 Task: Create Card Card0000000128 in Board Board0000000032 in Workspace WS0000000011 in Trello. Create Card Card0000000129 in Board Board0000000033 in Workspace WS0000000011 in Trello. Create Card Card0000000130 in Board Board0000000033 in Workspace WS0000000011 in Trello. Create Card Card0000000131 in Board Board0000000033 in Workspace WS0000000011 in Trello. Create Card Card0000000132 in Board Board0000000033 in Workspace WS0000000011 in Trello
Action: Mouse moved to (307, 285)
Screenshot: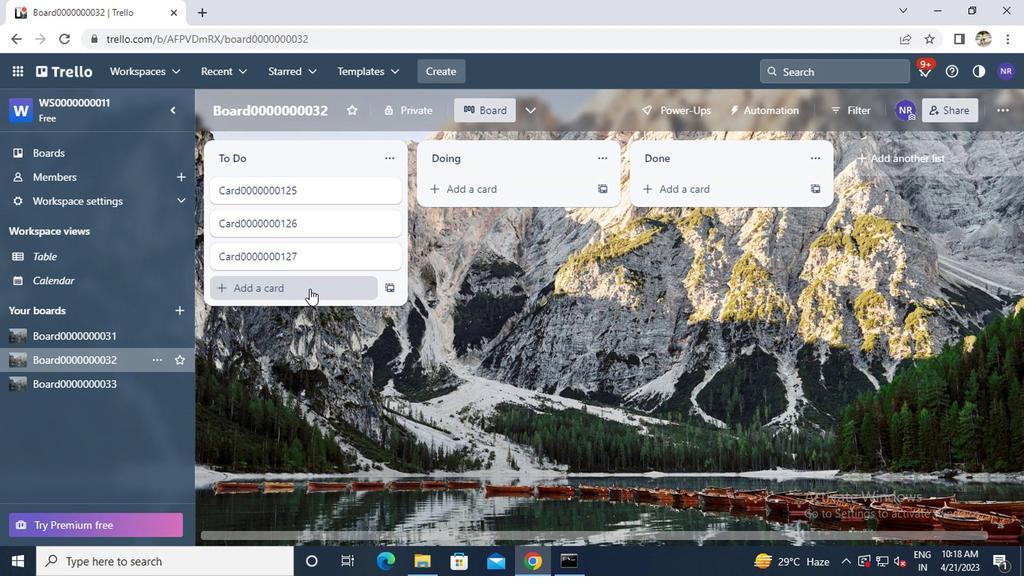 
Action: Mouse pressed left at (307, 285)
Screenshot: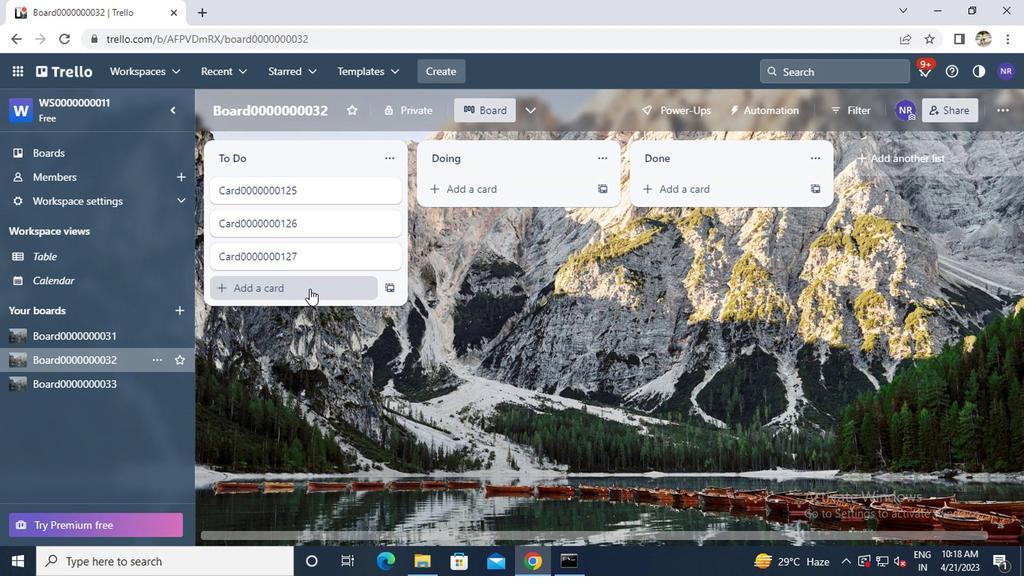
Action: Key pressed <Key.caps_lock>c<Key.caps_lock>ard0000000128
Screenshot: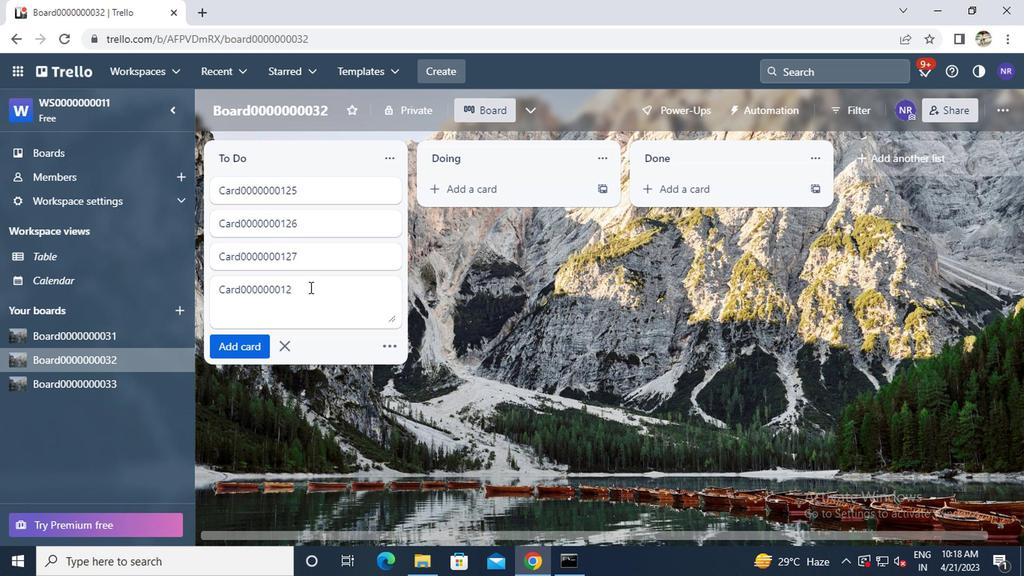 
Action: Mouse moved to (247, 341)
Screenshot: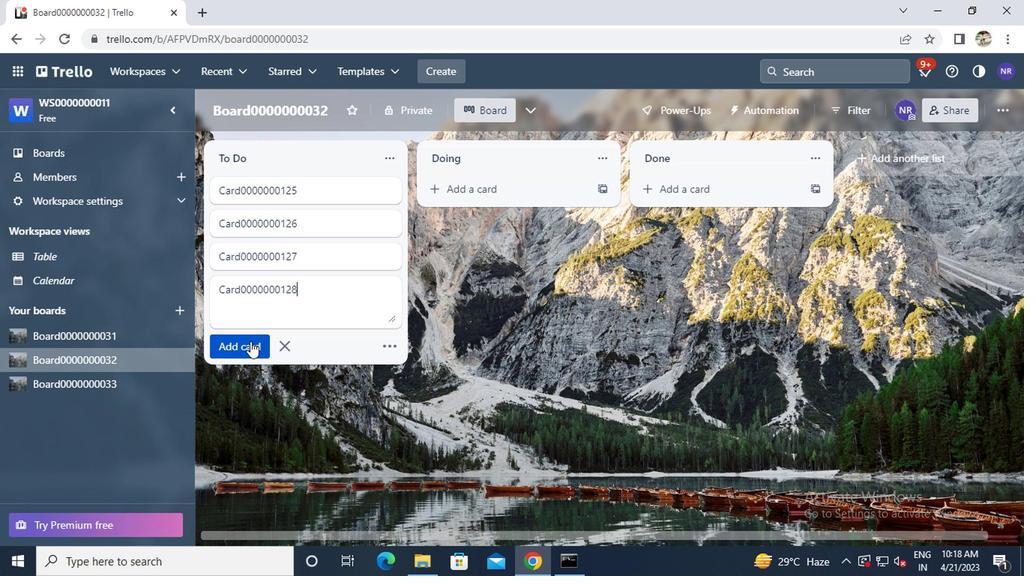 
Action: Mouse pressed left at (247, 341)
Screenshot: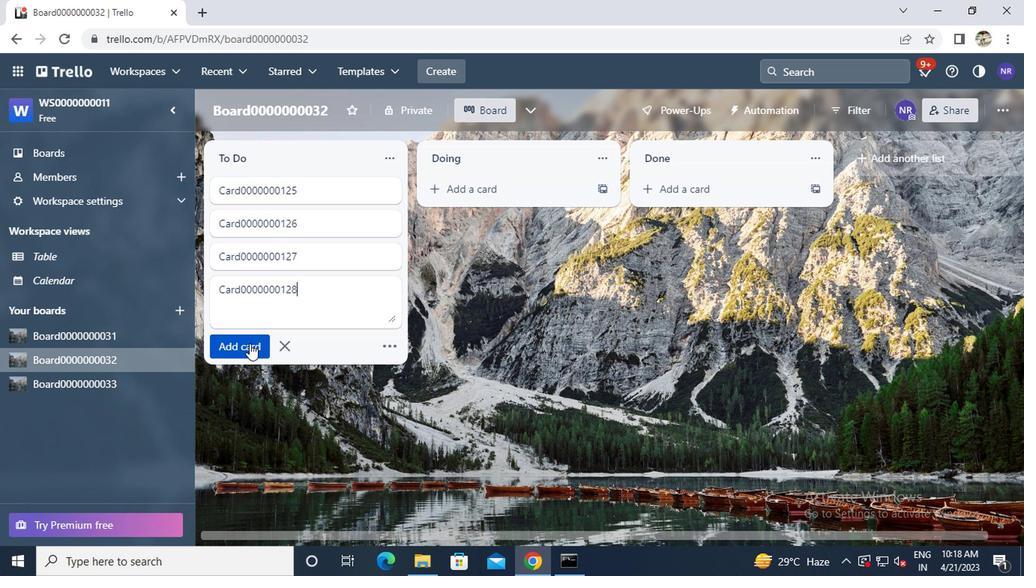 
Action: Mouse moved to (104, 379)
Screenshot: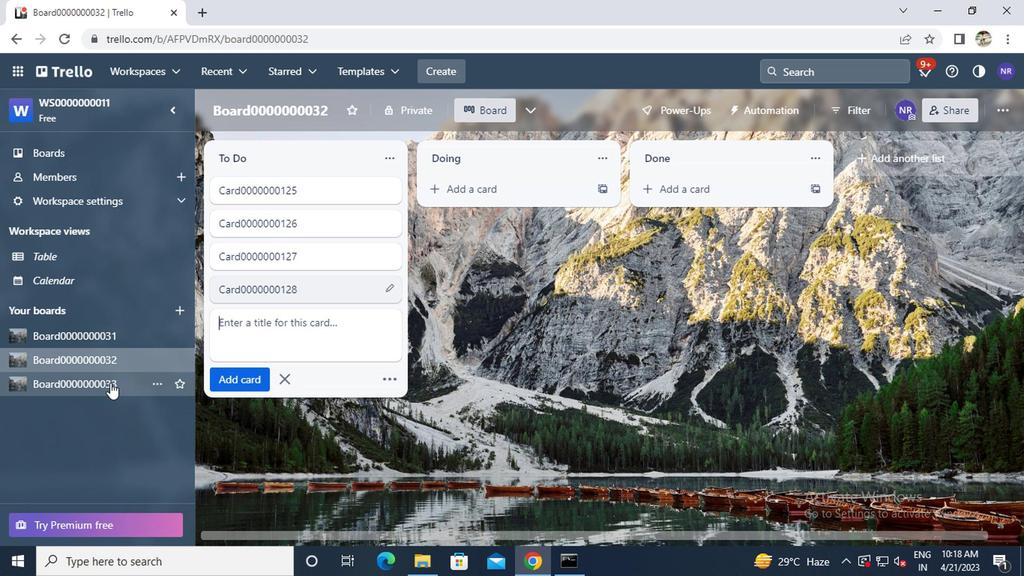 
Action: Mouse pressed left at (104, 379)
Screenshot: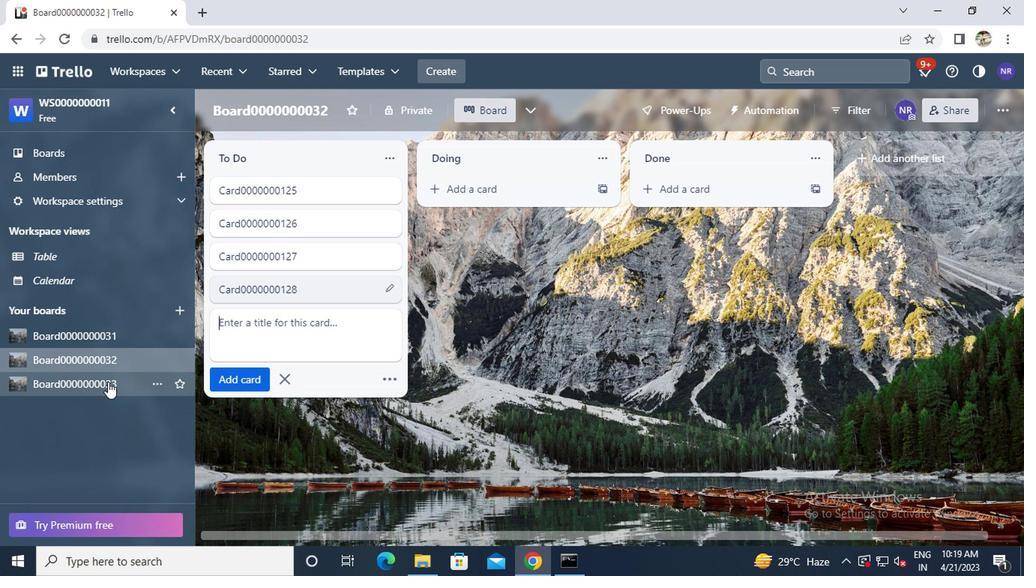 
Action: Mouse moved to (288, 211)
Screenshot: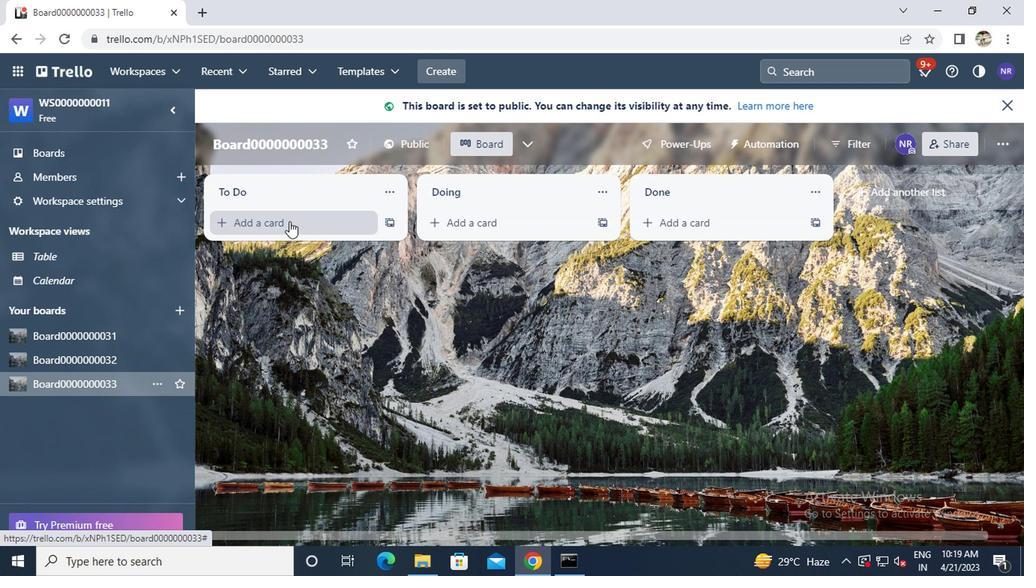 
Action: Mouse pressed left at (288, 211)
Screenshot: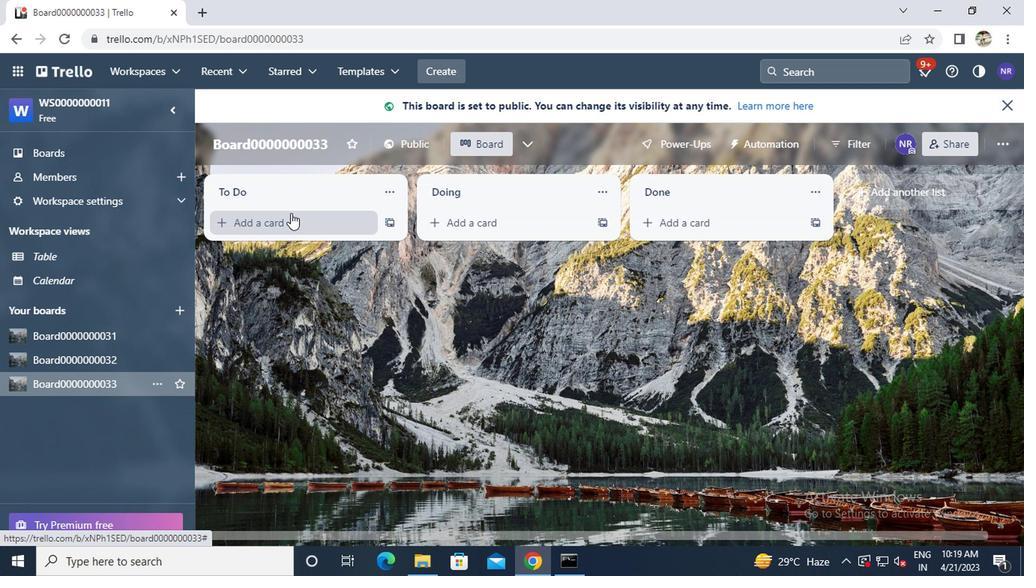 
Action: Key pressed <Key.caps_lock>c<Key.caps_lock>ard0000000129
Screenshot: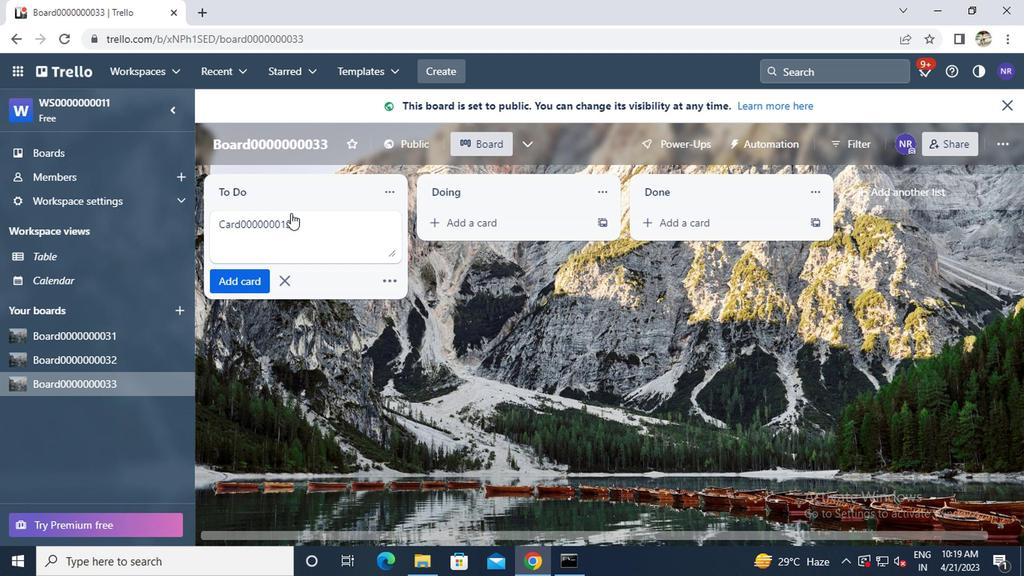 
Action: Mouse moved to (247, 273)
Screenshot: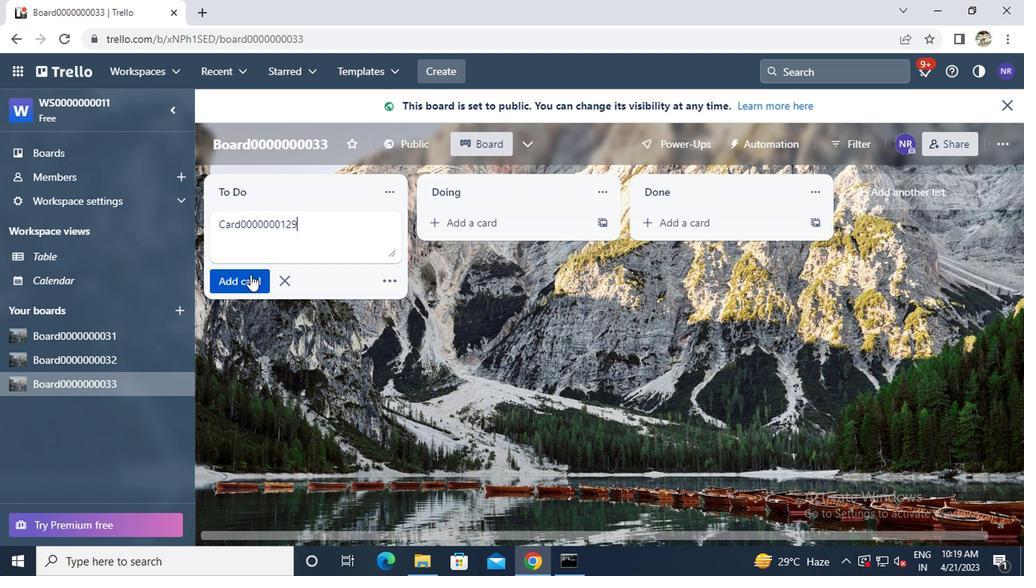 
Action: Mouse pressed left at (247, 273)
Screenshot: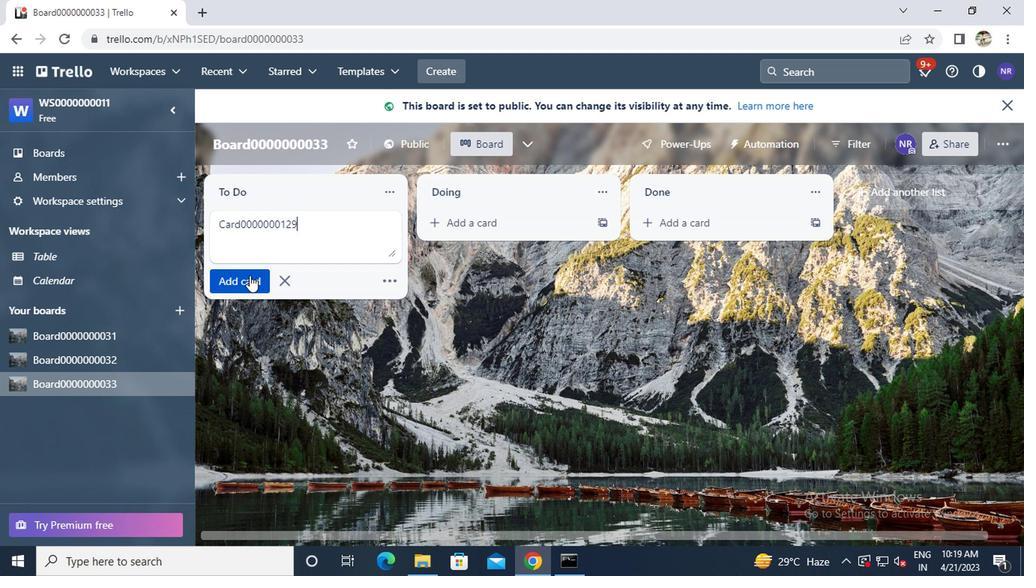 
Action: Key pressed <Key.caps_lock>c<Key.caps_lock>ard0000000130
Screenshot: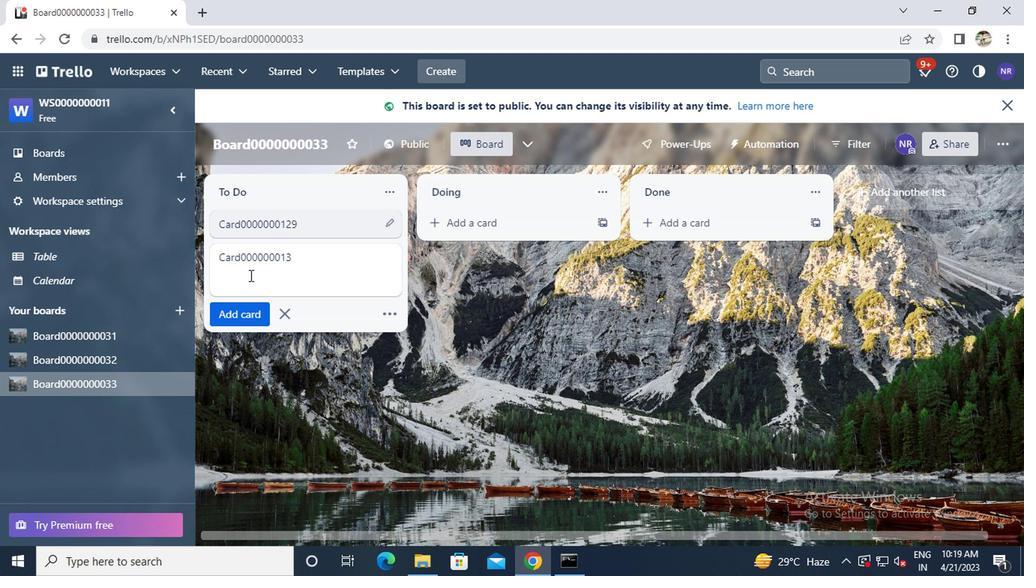 
Action: Mouse moved to (236, 309)
Screenshot: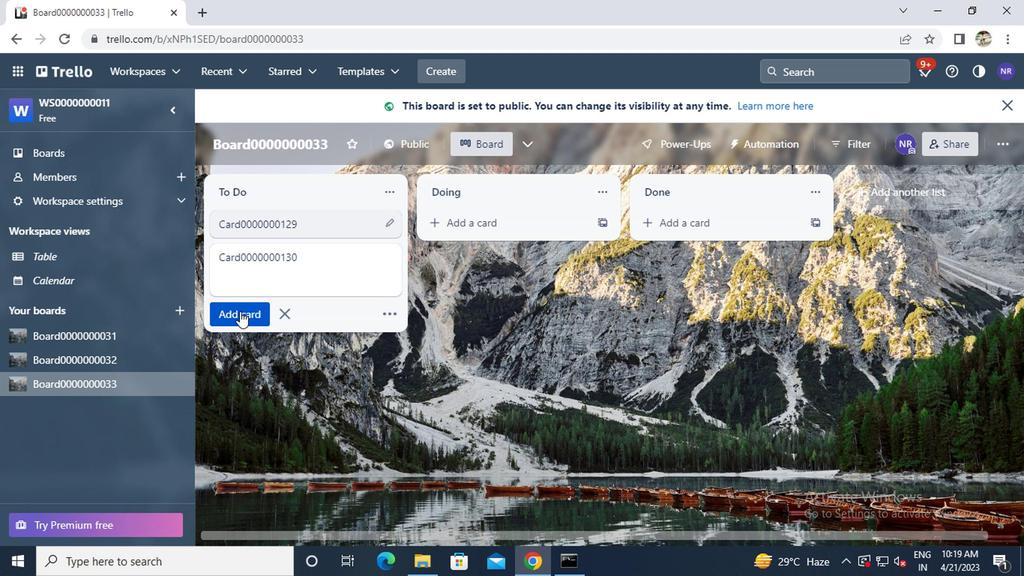 
Action: Mouse pressed left at (236, 309)
Screenshot: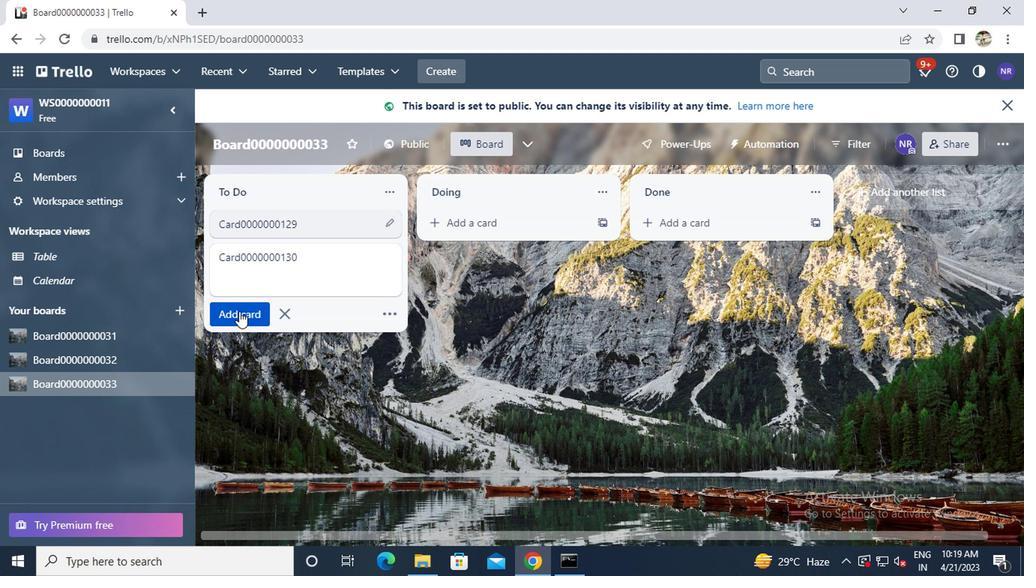 
Action: Key pressed <Key.caps_lock>c<Key.caps_lock>ard0000000131
Screenshot: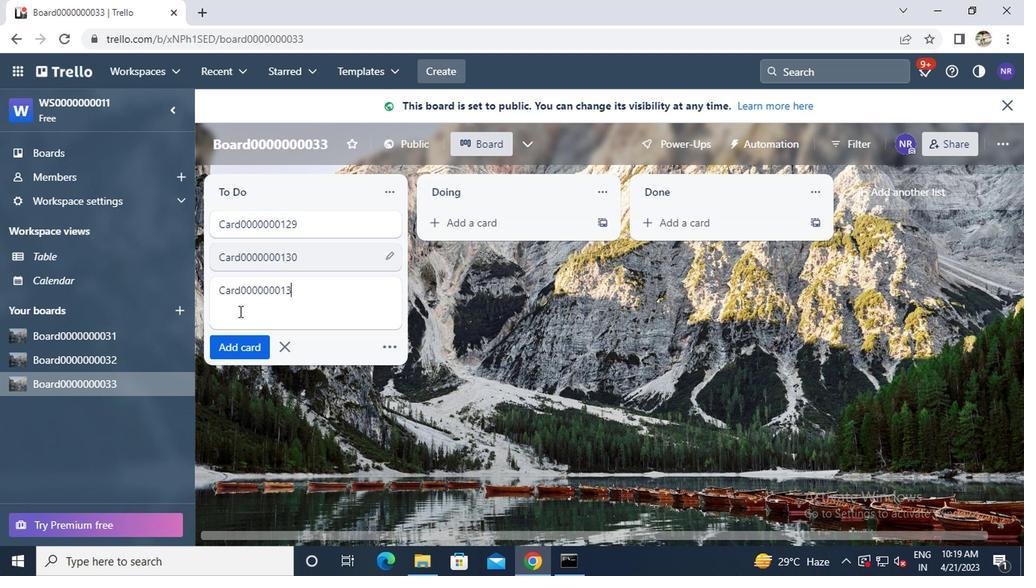 
Action: Mouse moved to (232, 345)
Screenshot: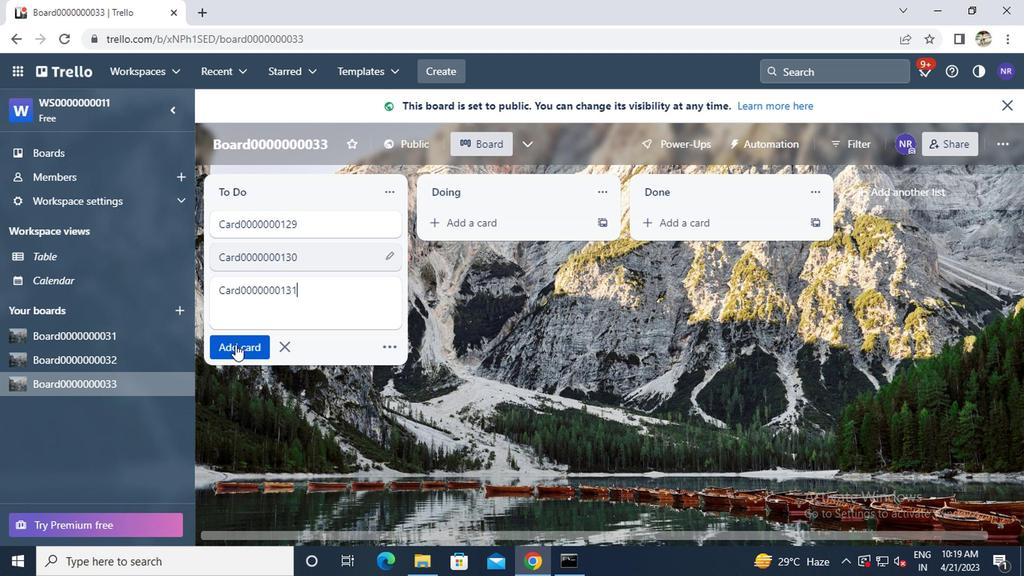 
Action: Mouse pressed left at (232, 345)
Screenshot: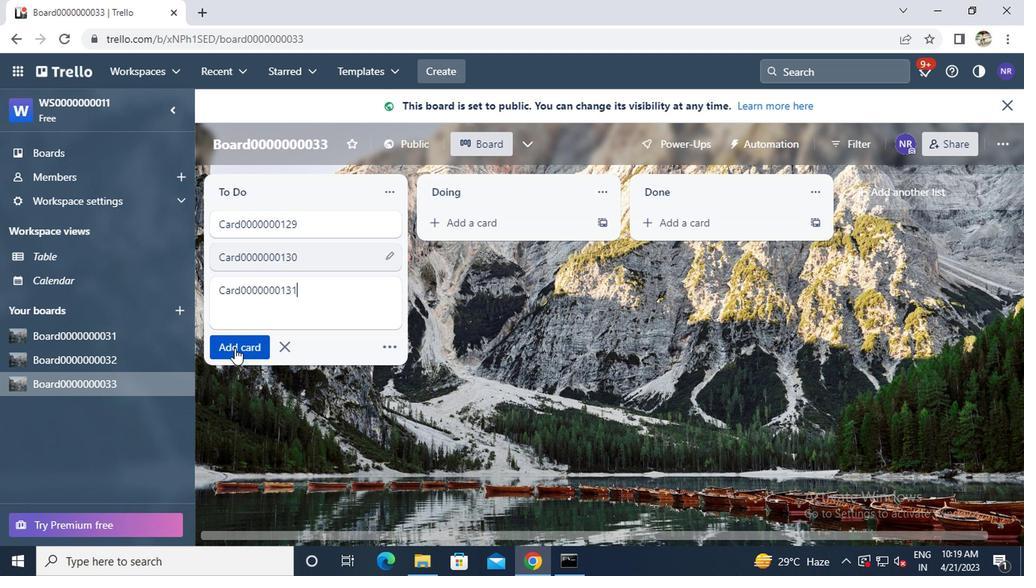 
Action: Key pressed <Key.caps_lock>c<Key.caps_lock>ard0000000132
Screenshot: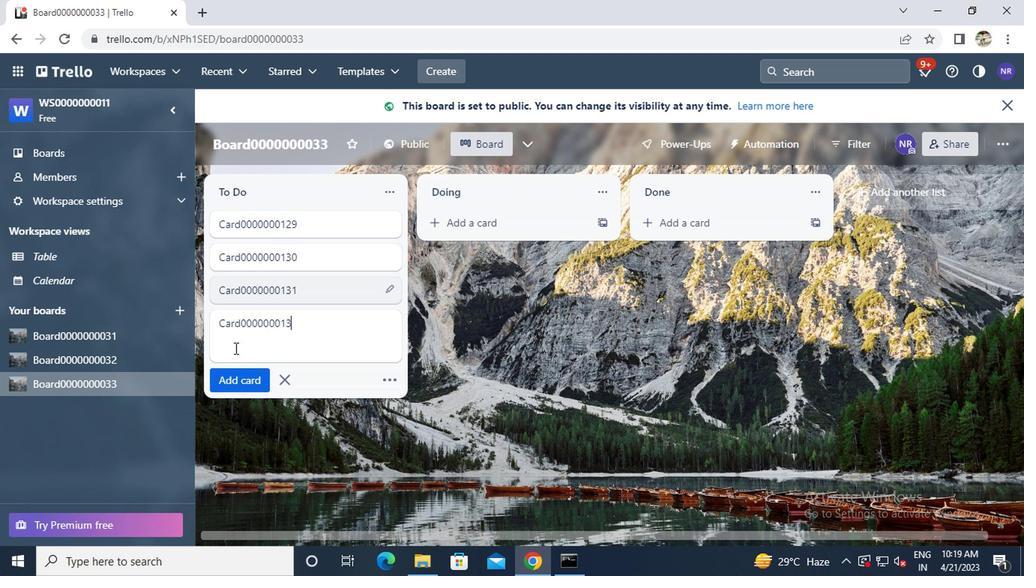 
Action: Mouse moved to (232, 369)
Screenshot: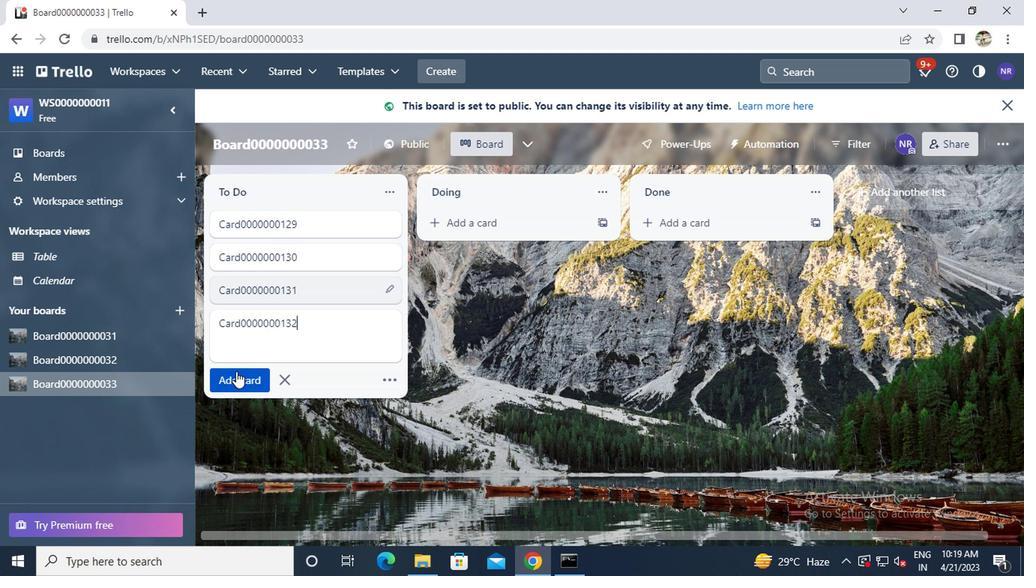 
Action: Mouse pressed left at (232, 369)
Screenshot: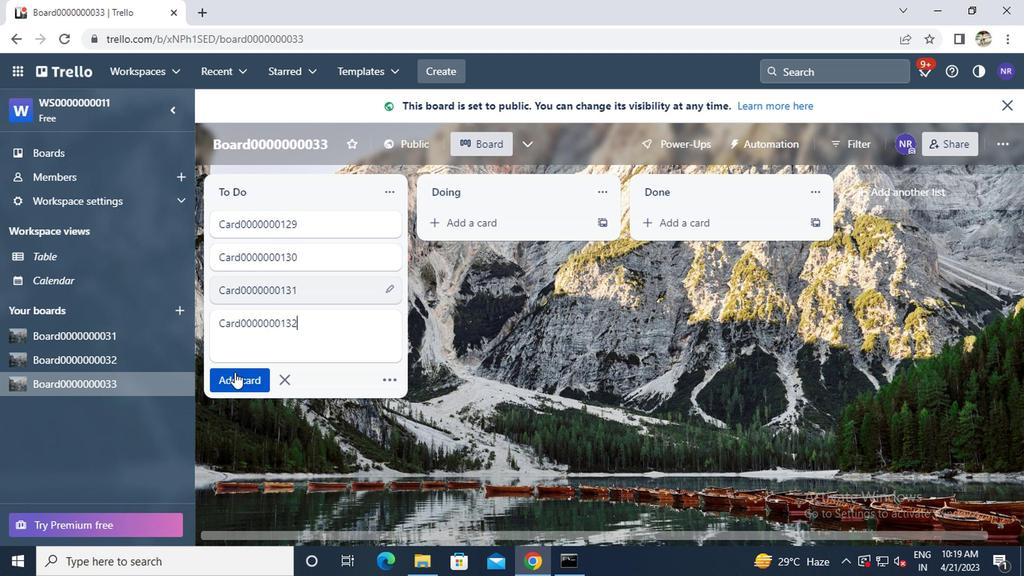 
